 Task: Create in the project TourPlan a sprint 'Breakaway'.
Action: Mouse moved to (1287, 222)
Screenshot: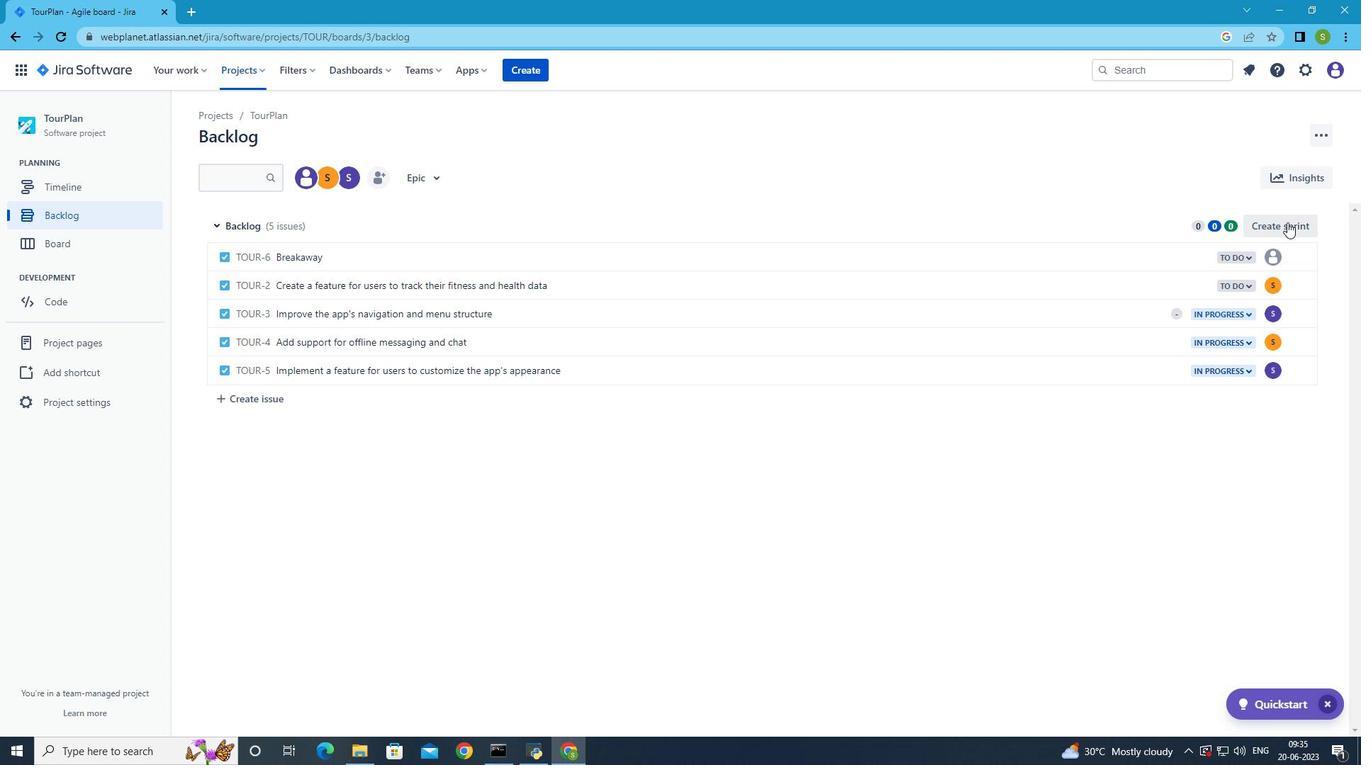 
Action: Mouse pressed left at (1287, 222)
Screenshot: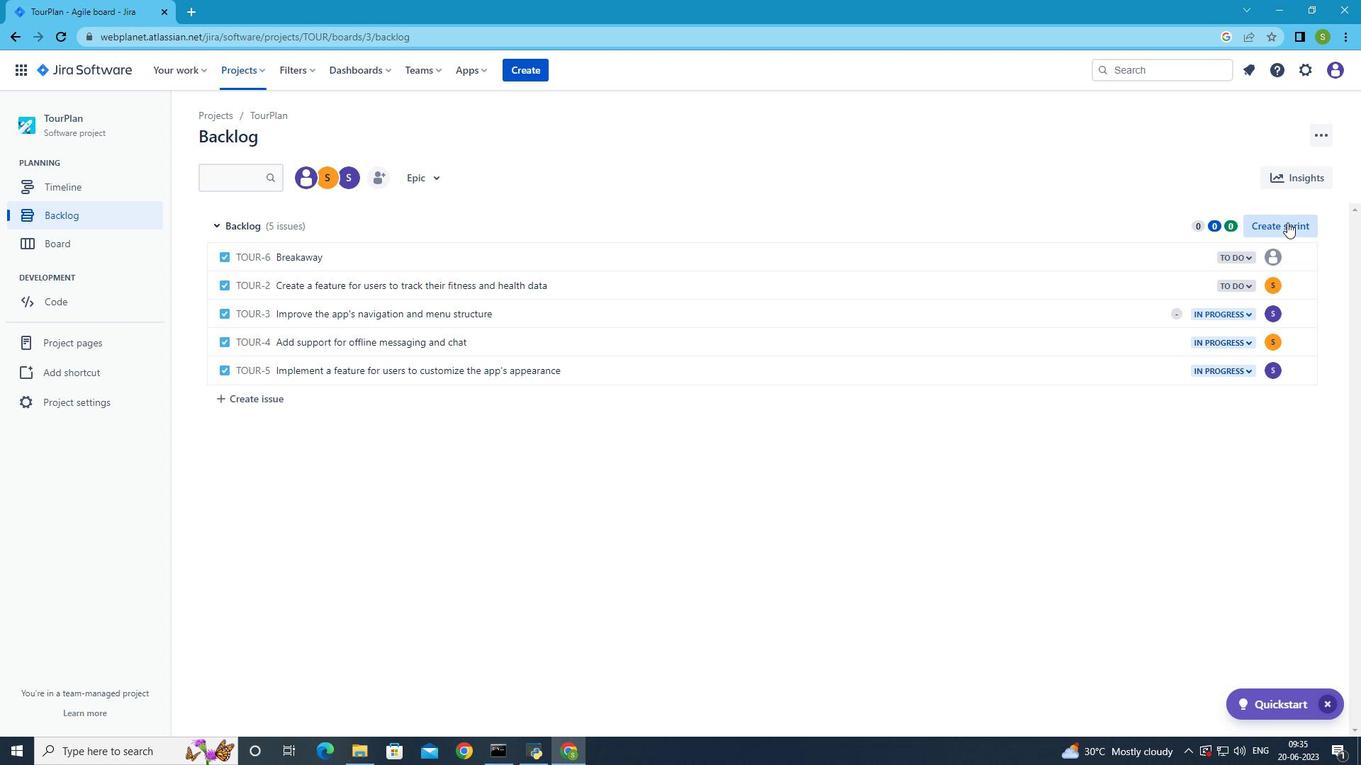 
Action: Mouse moved to (356, 267)
Screenshot: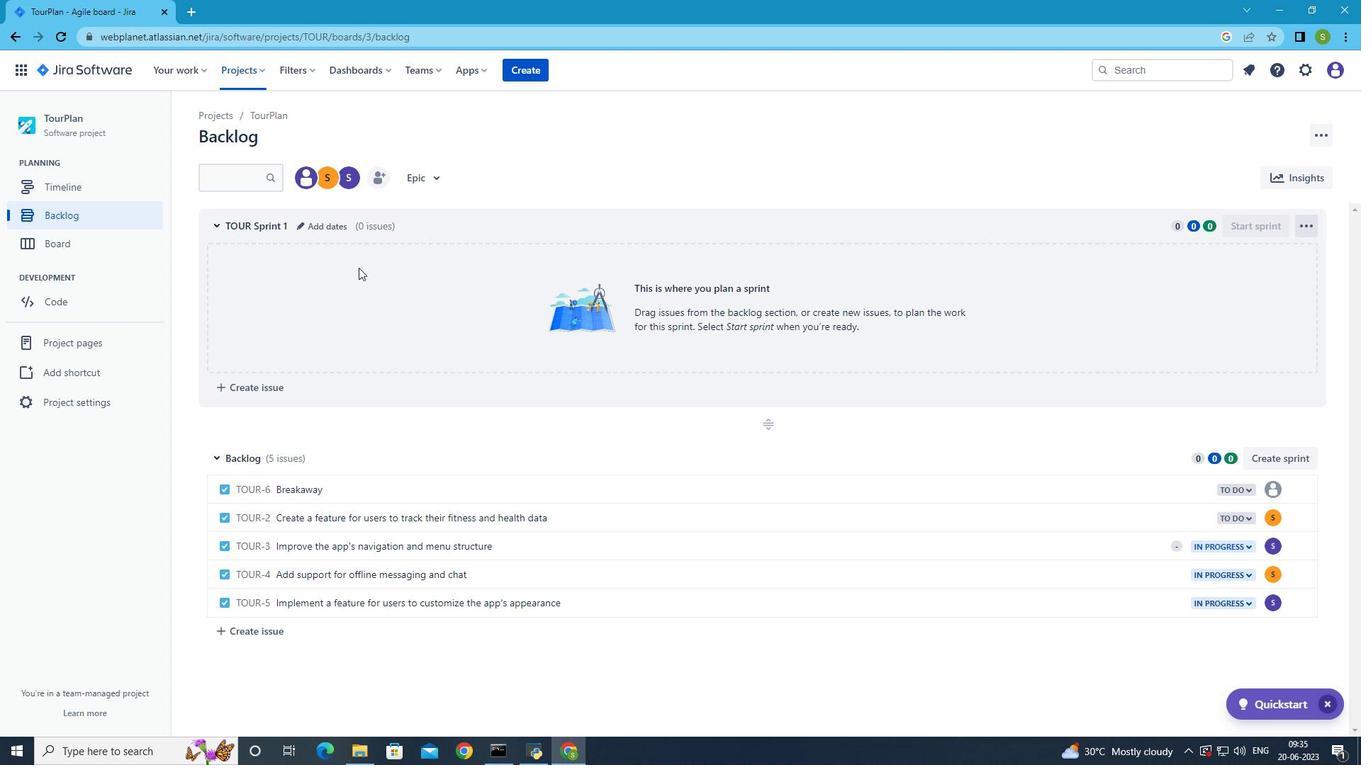 
Action: Mouse pressed left at (356, 267)
Screenshot: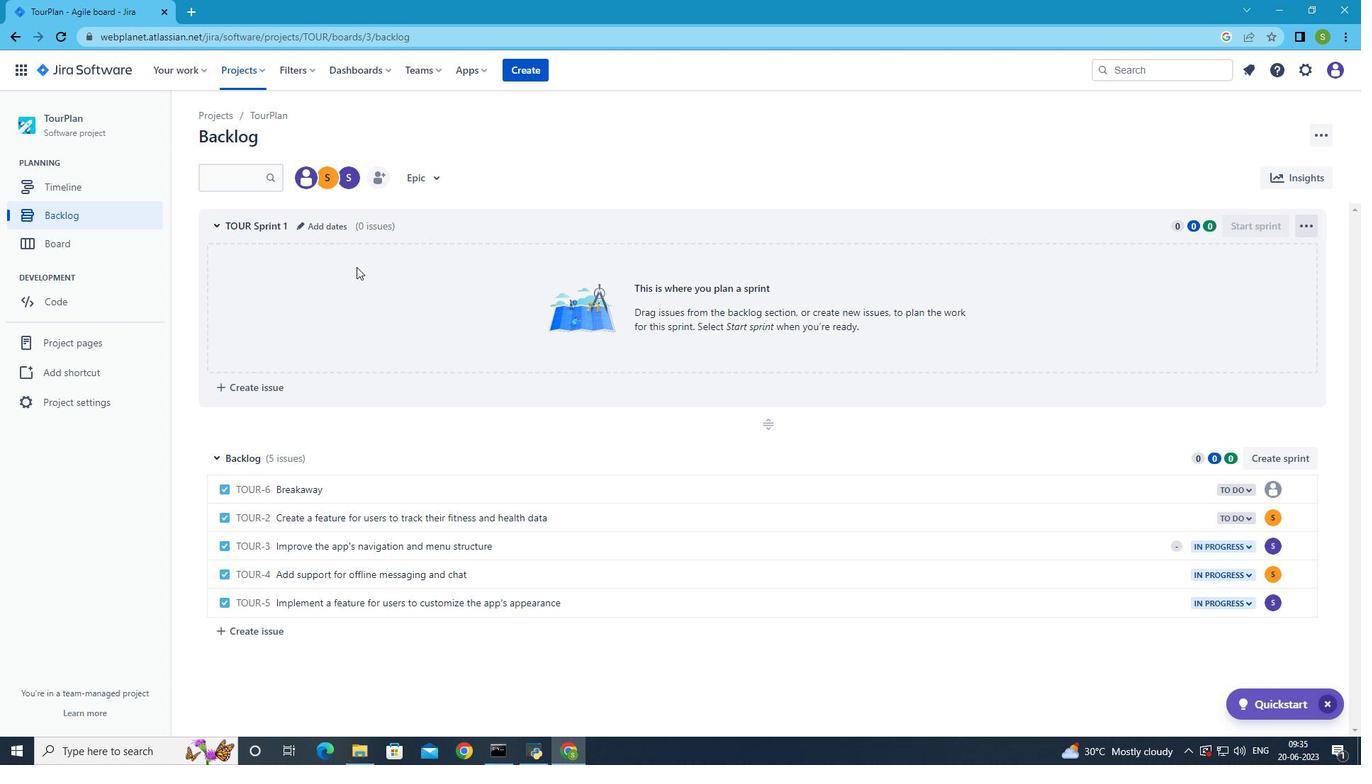 
Action: Mouse moved to (258, 390)
Screenshot: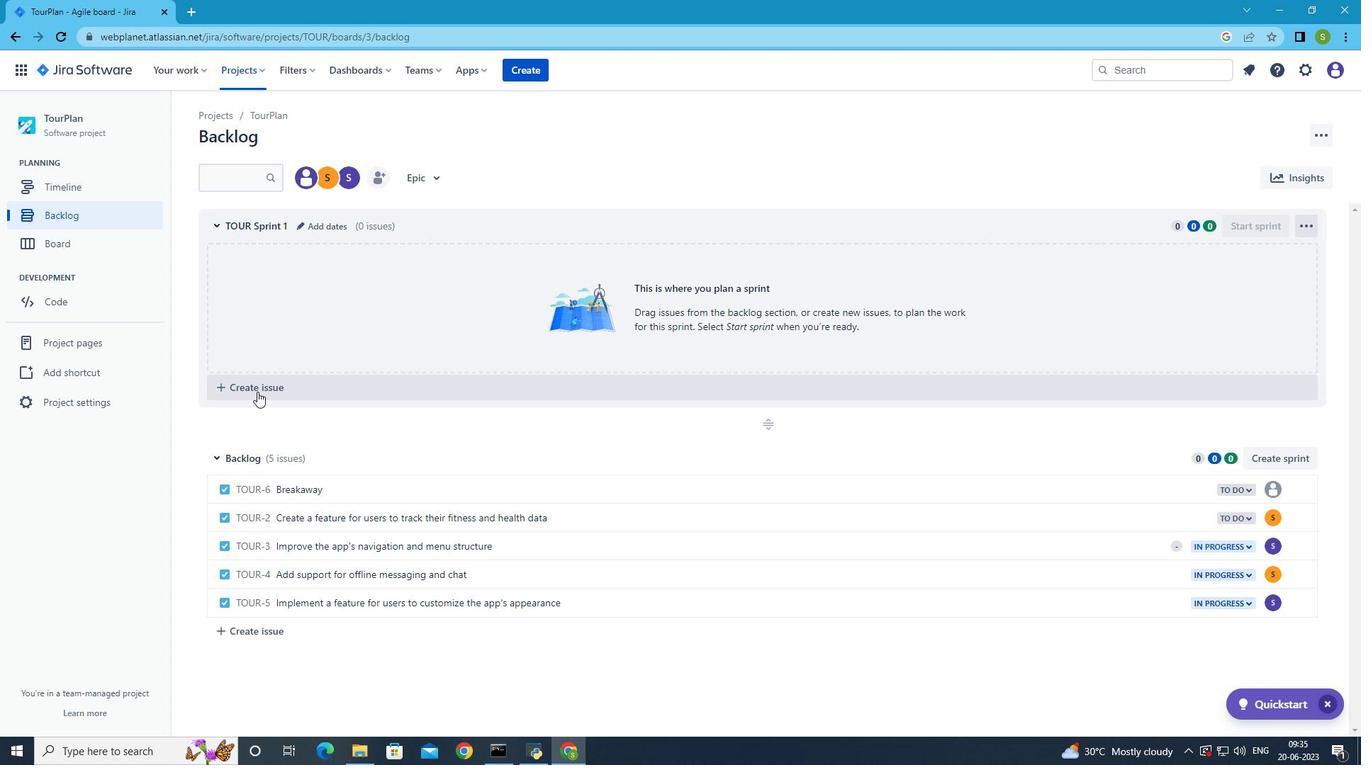 
Action: Mouse pressed left at (258, 390)
Screenshot: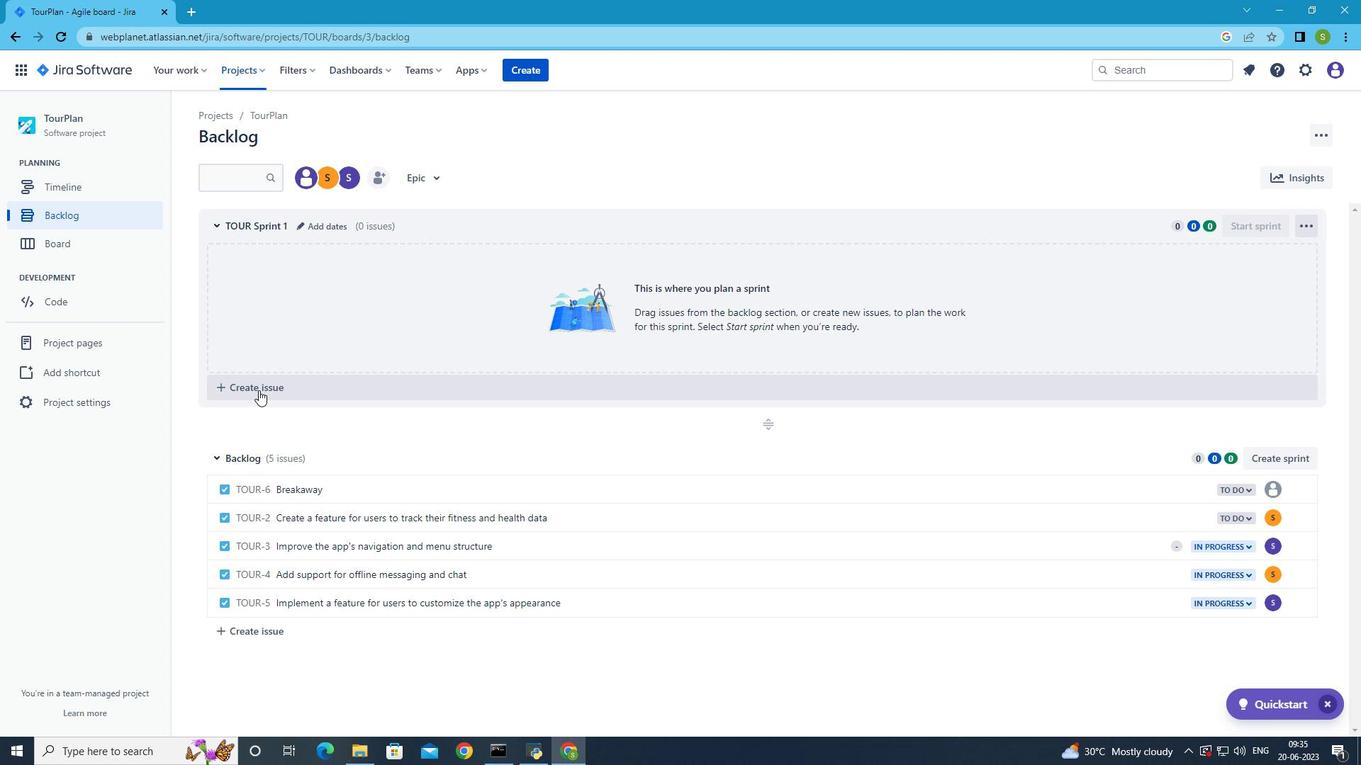 
Action: Mouse moved to (259, 390)
Screenshot: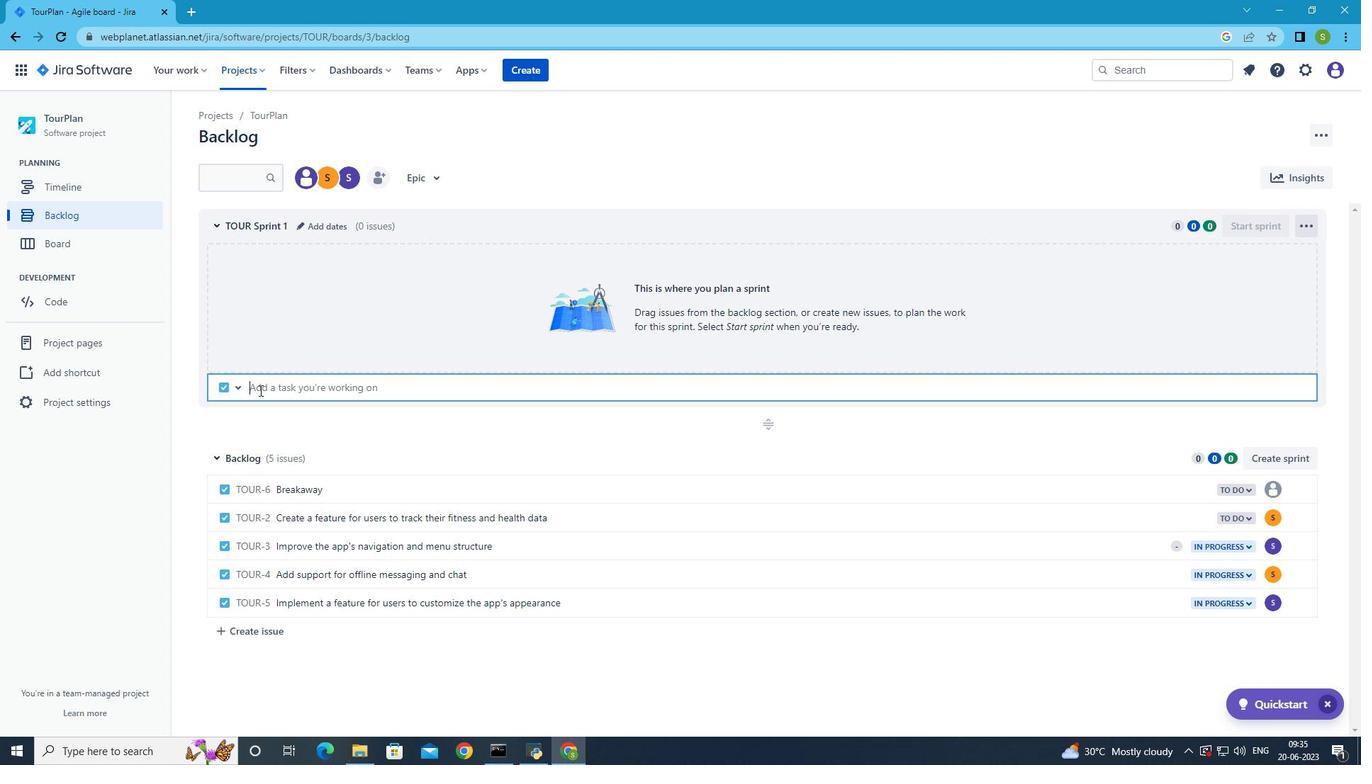 
Action: Mouse pressed left at (259, 390)
Screenshot: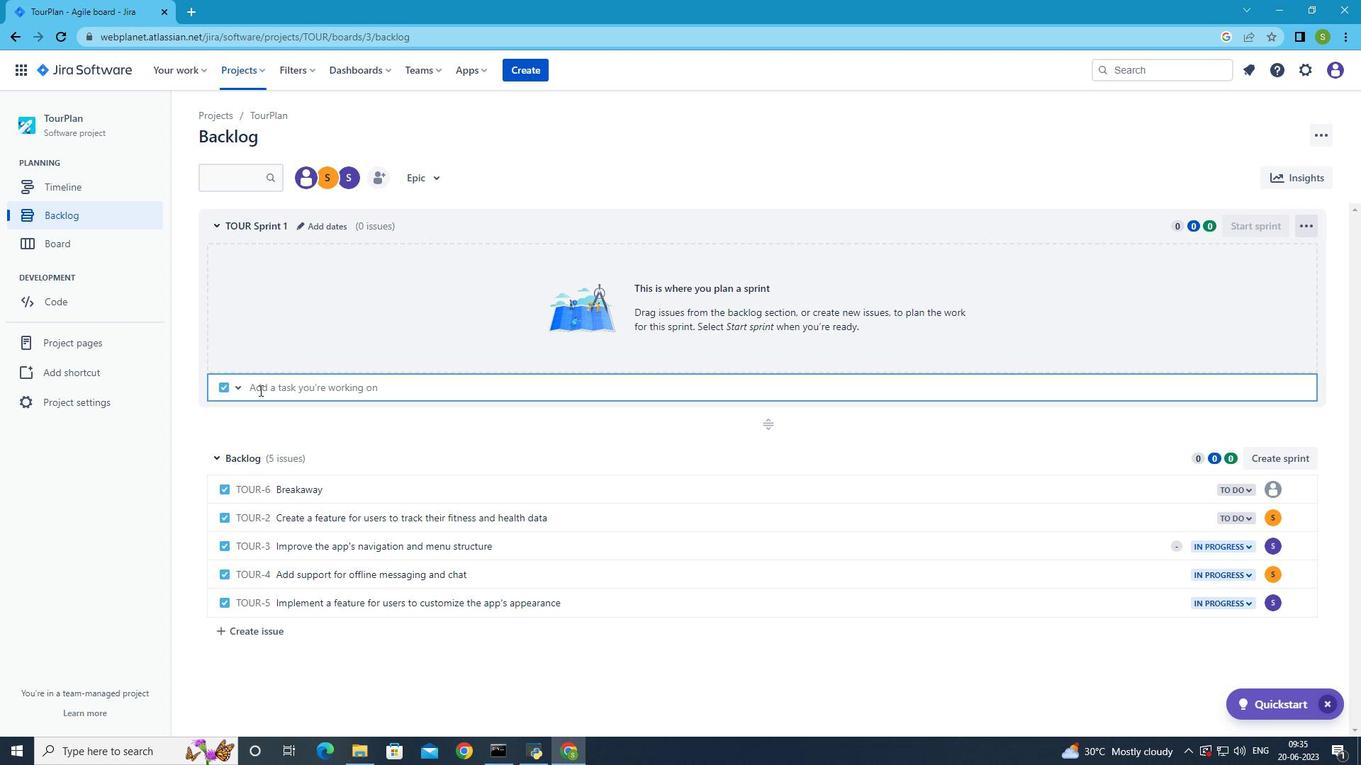 
Action: Mouse moved to (260, 390)
Screenshot: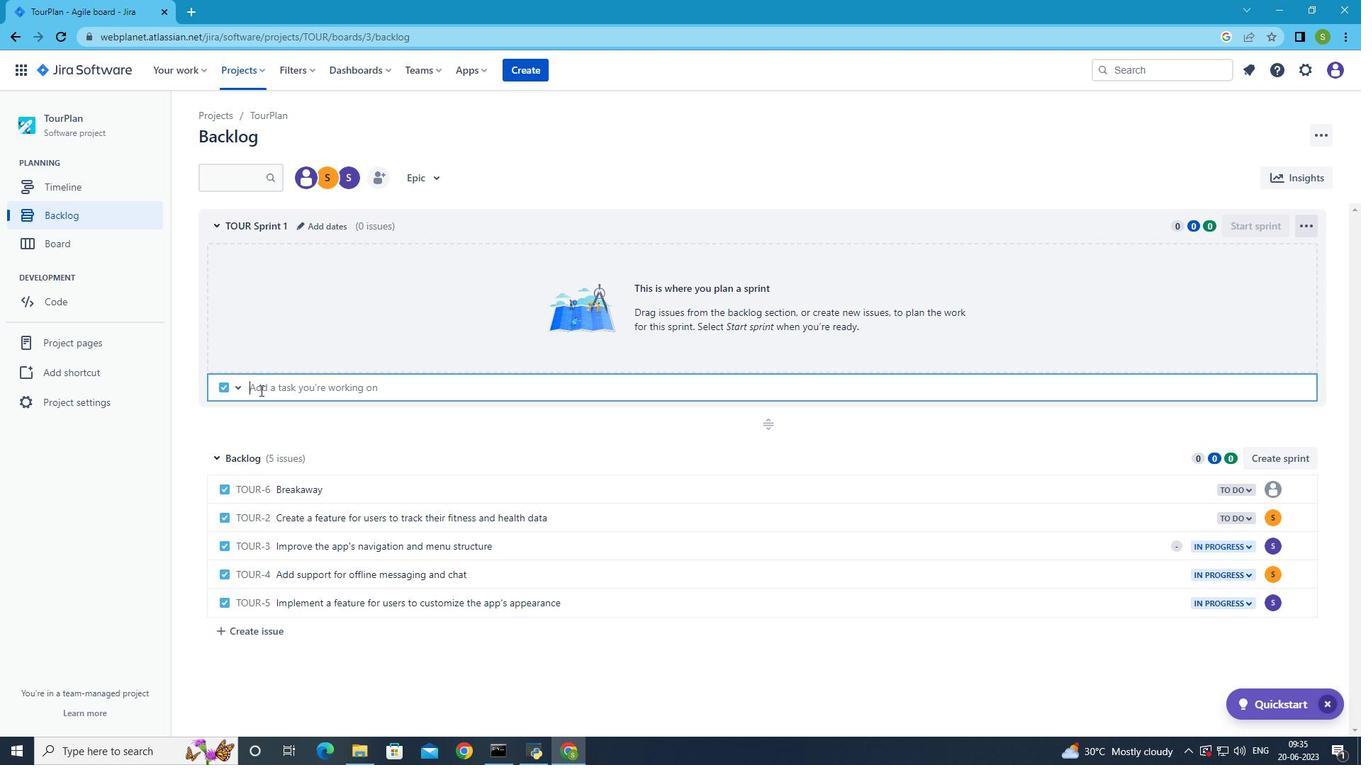 
Action: Key pressed <Key.shift><Key.shift><Key.shift><Key.shift><Key.shift><Key.shift><Key.shift><Key.shift><Key.shift><Key.shift><Key.shift><Key.shift><Key.shift><Key.shift><Key.shift><Key.shift><Key.shift><Key.shift><Key.shift><Key.shift>Breakaway<Key.space>
Screenshot: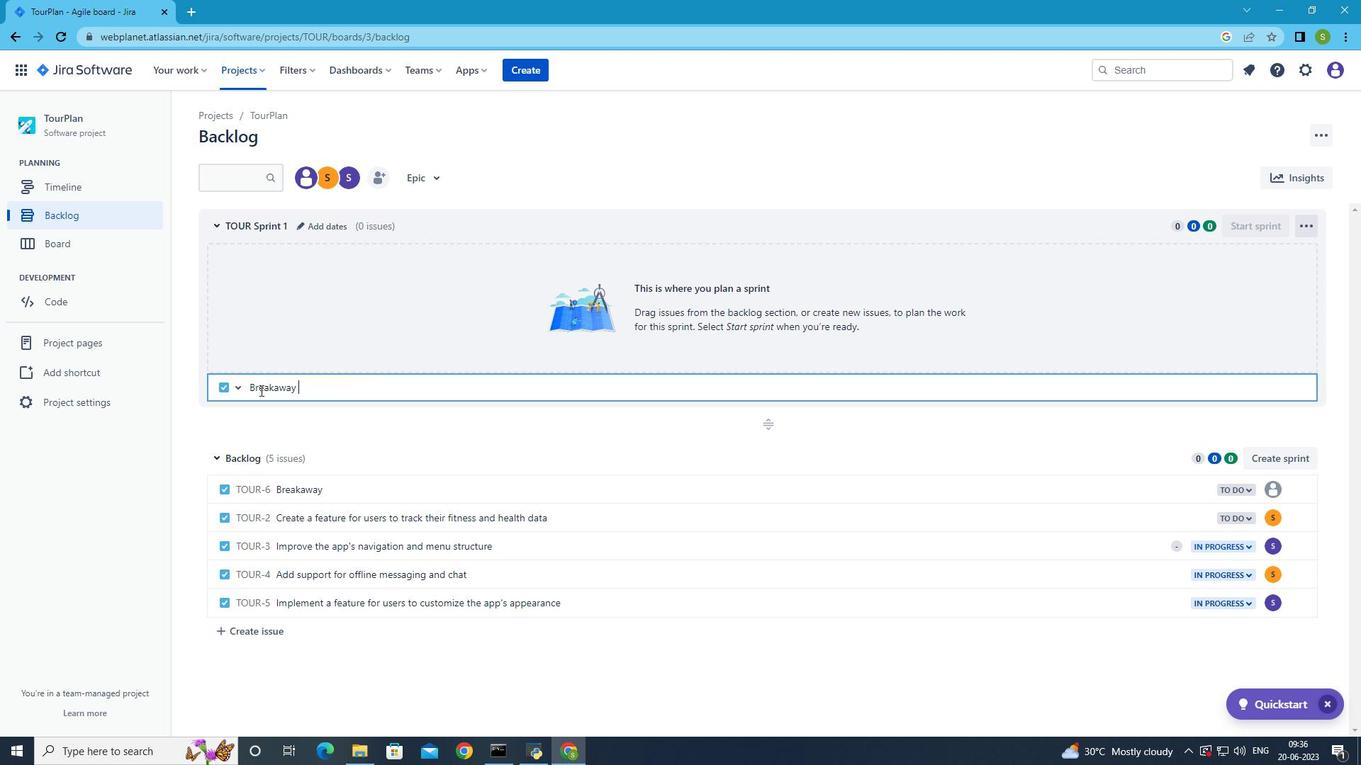 
Action: Mouse moved to (1311, 226)
Screenshot: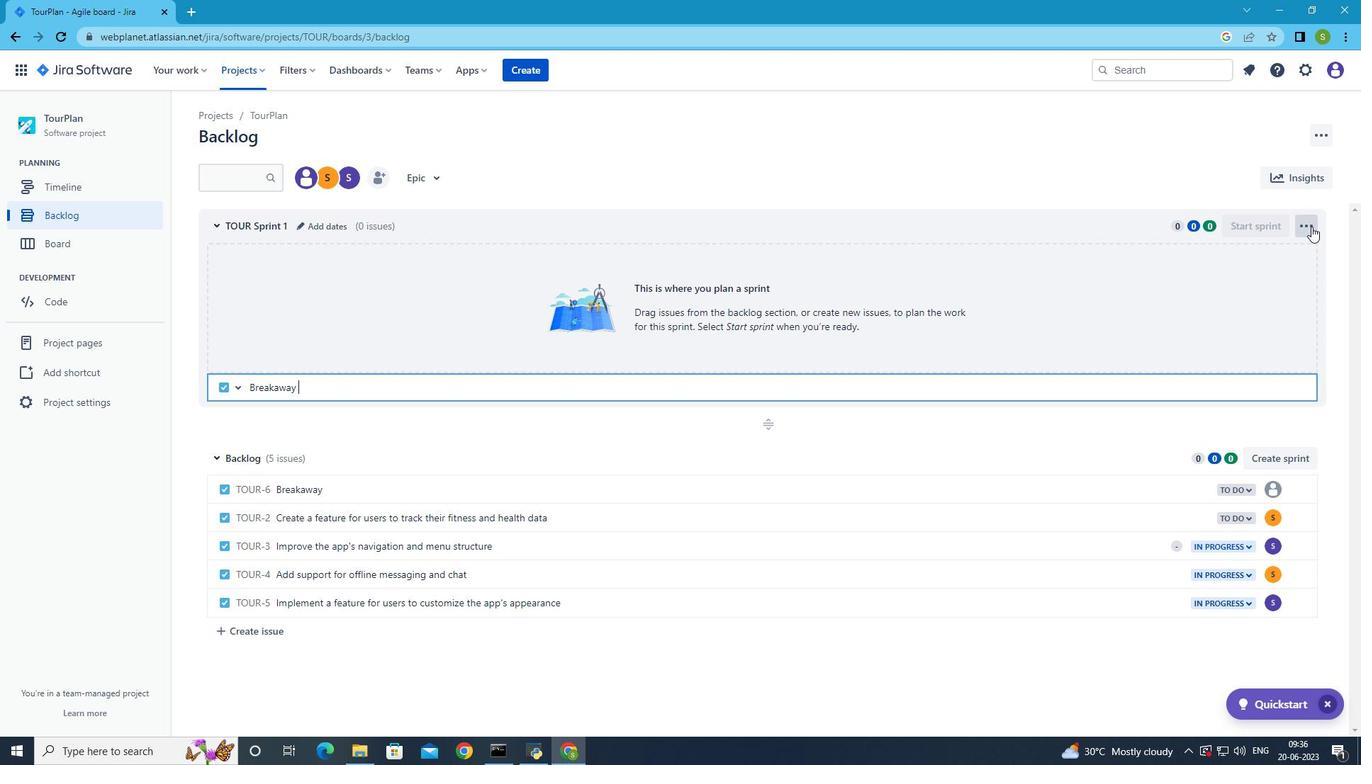 
Action: Mouse pressed left at (1311, 226)
Screenshot: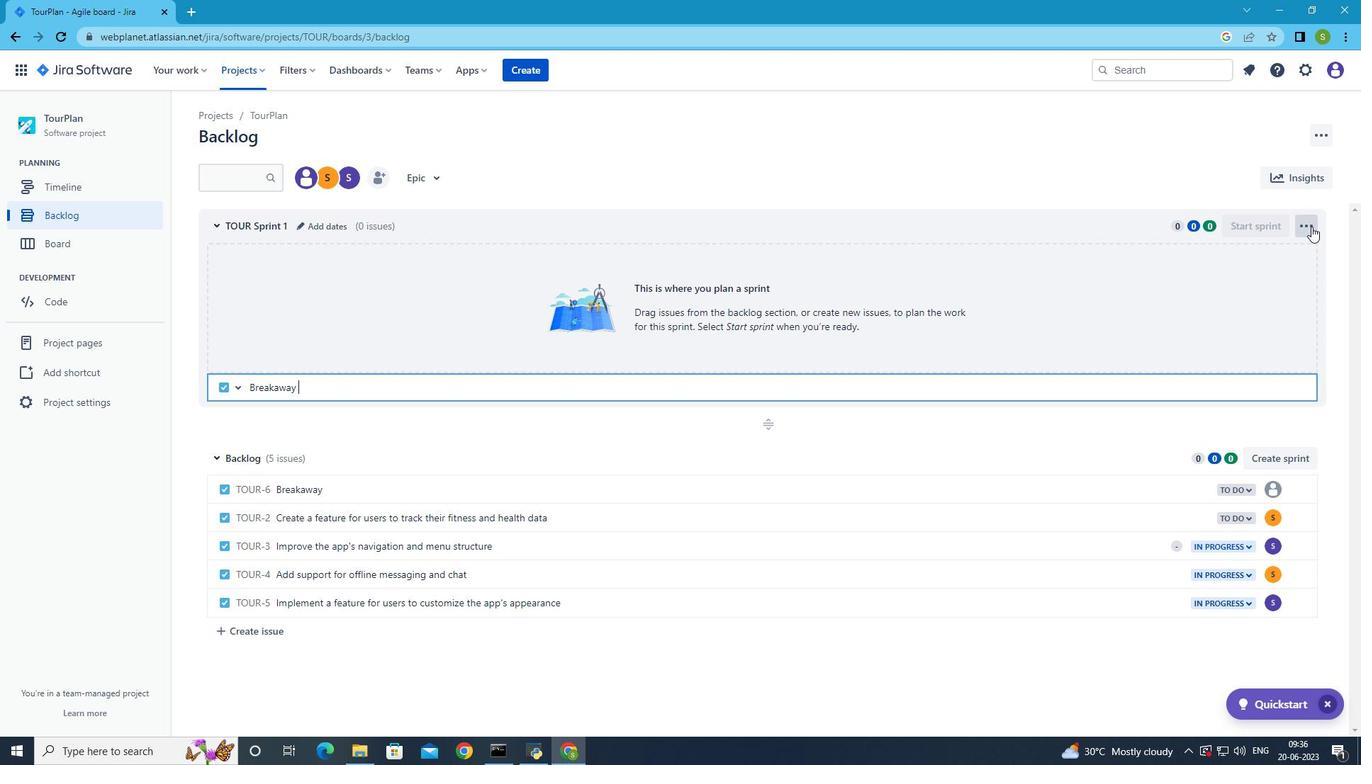 
Action: Mouse moved to (752, 389)
Screenshot: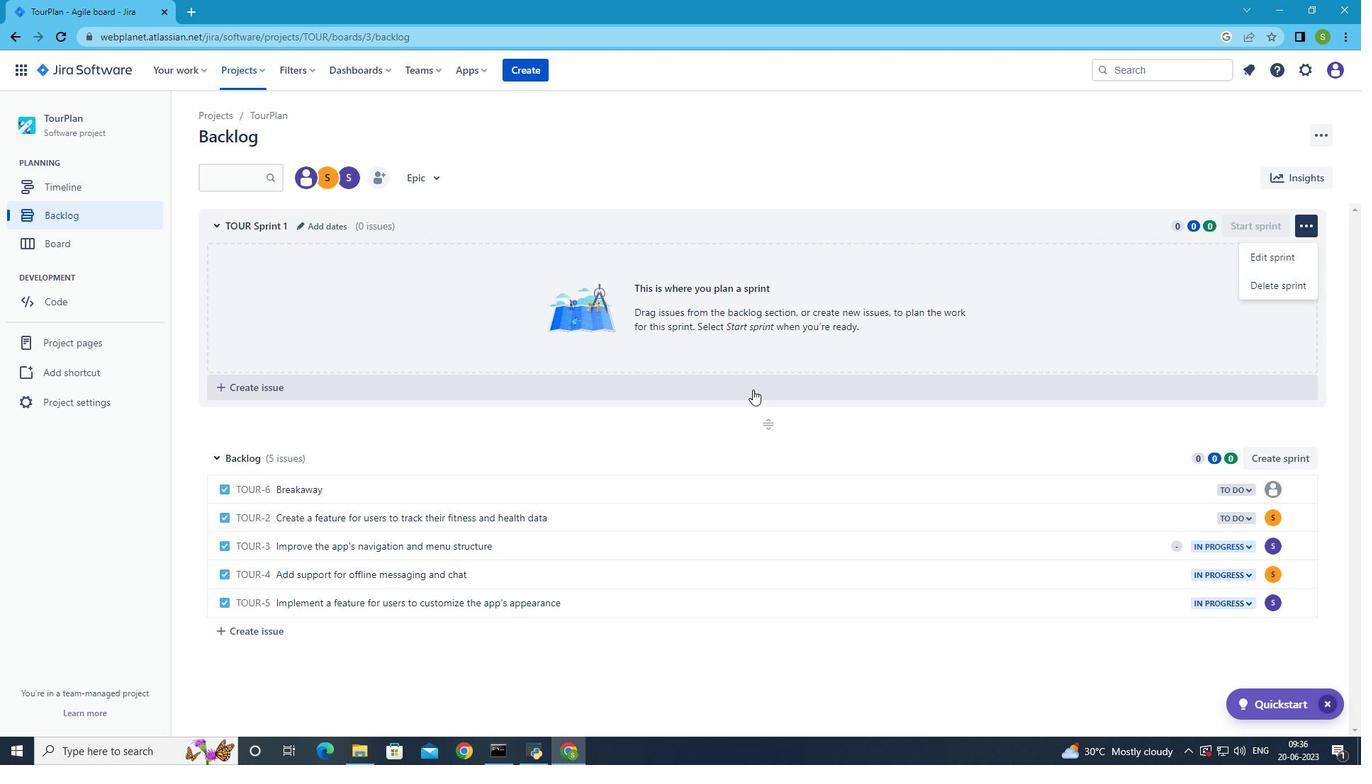 
Action: Mouse pressed left at (752, 389)
Screenshot: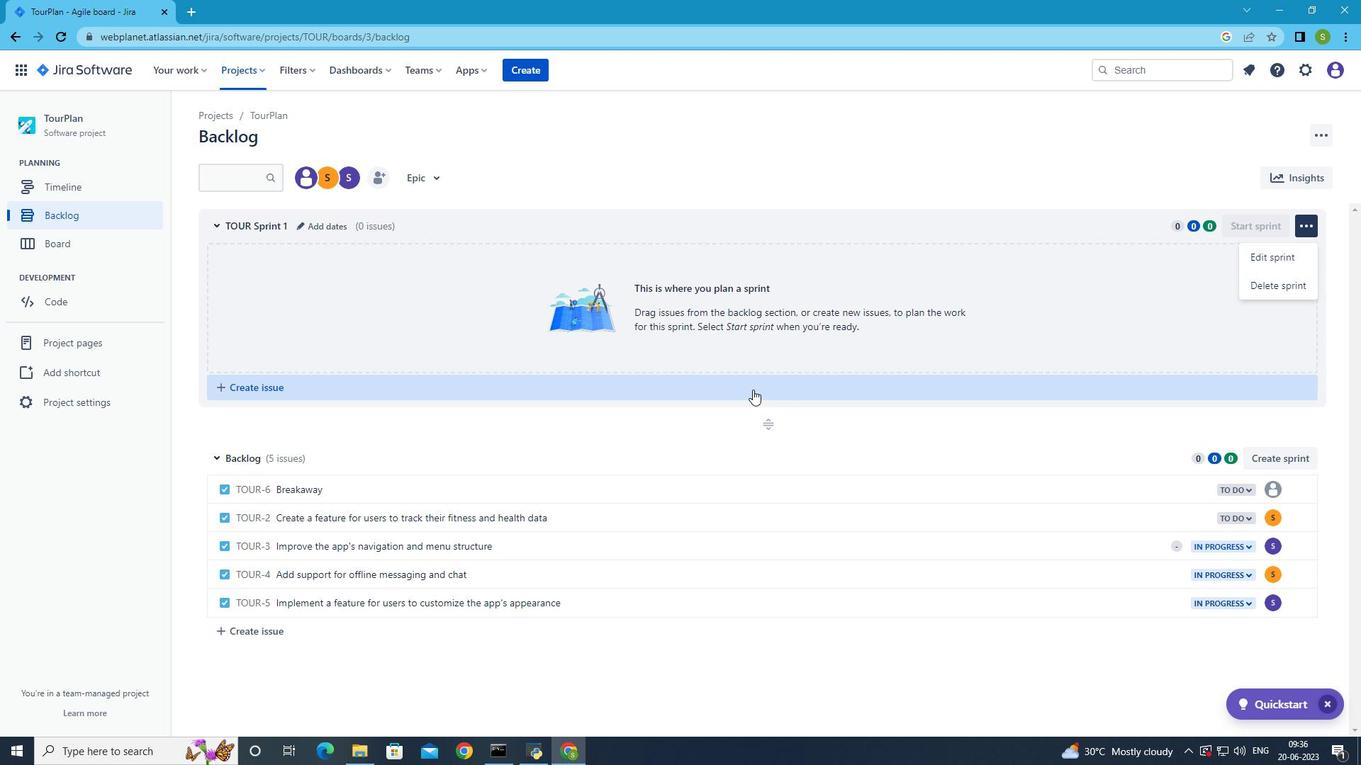 
Action: Mouse moved to (967, 356)
Screenshot: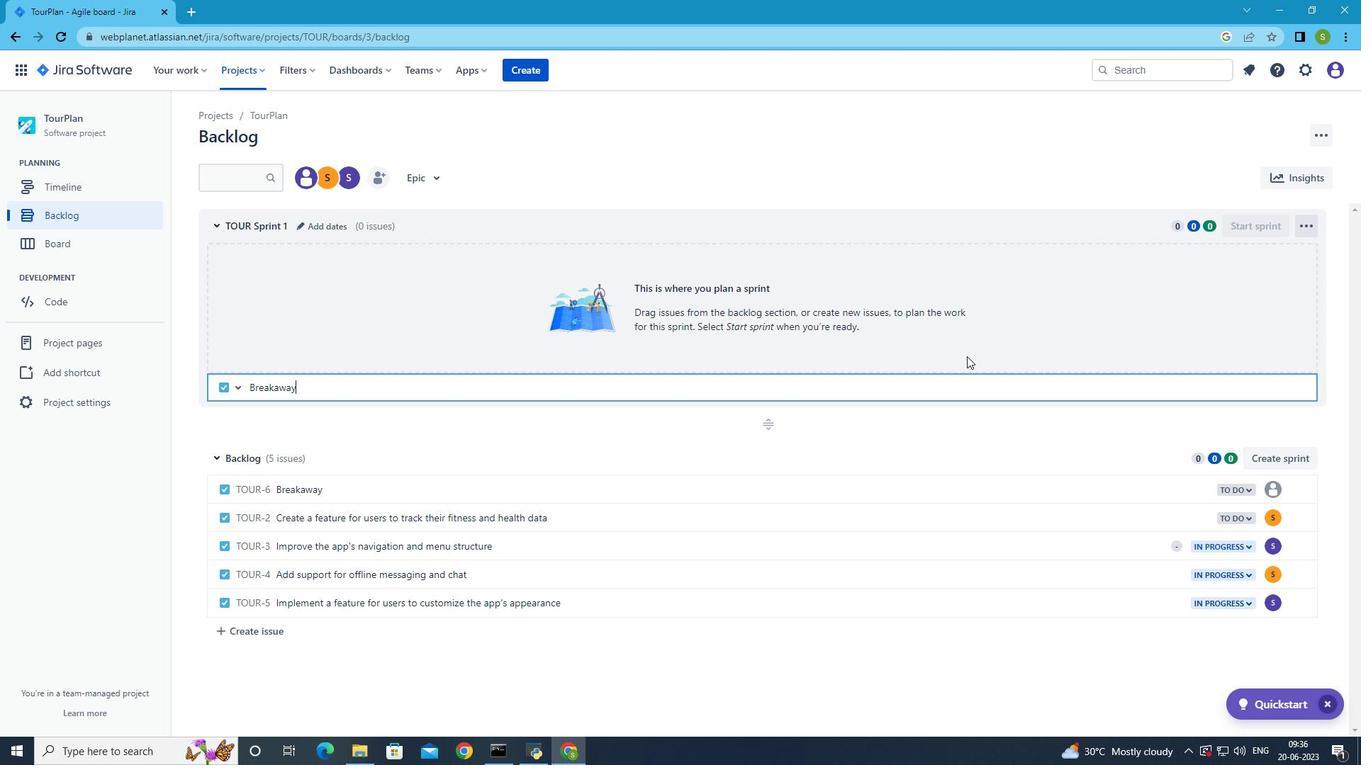 
Action: Key pressed <Key.enter>
Screenshot: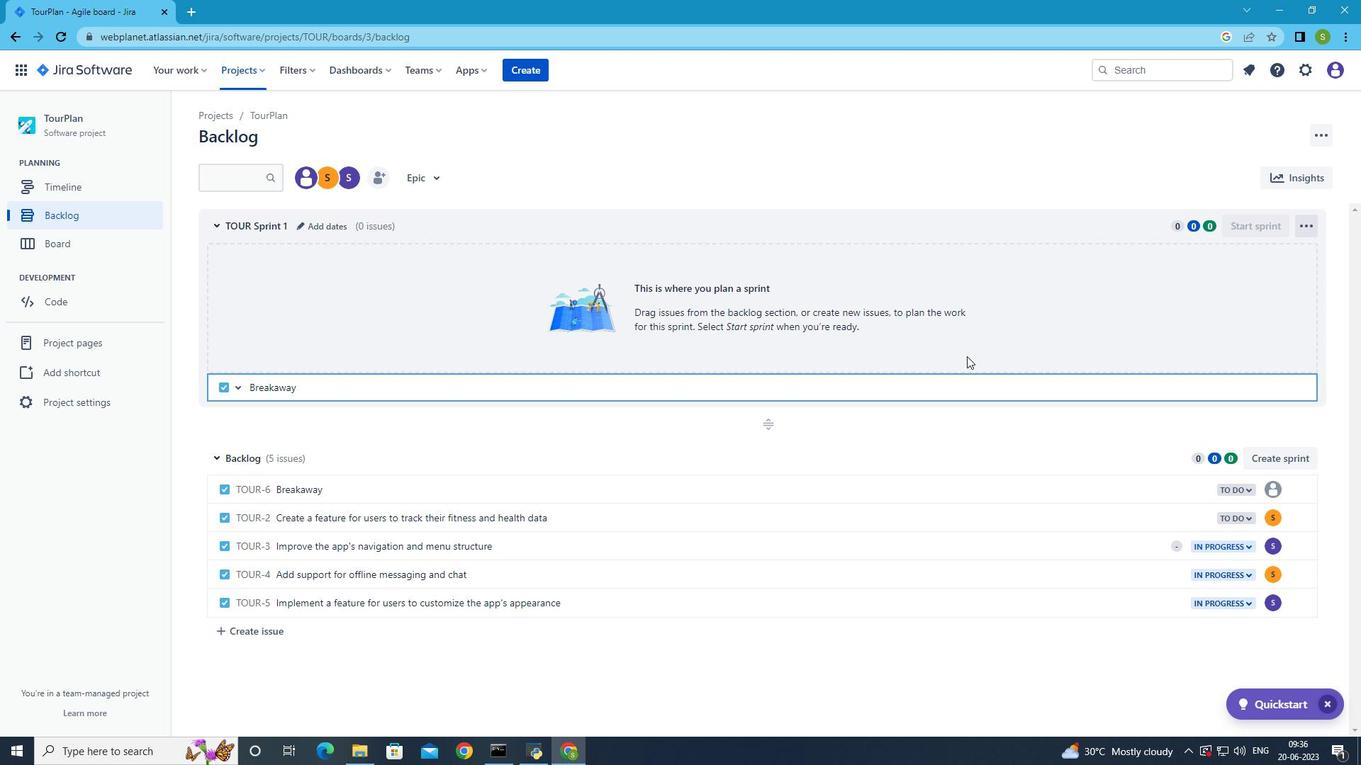 
Action: Mouse moved to (1290, 250)
Screenshot: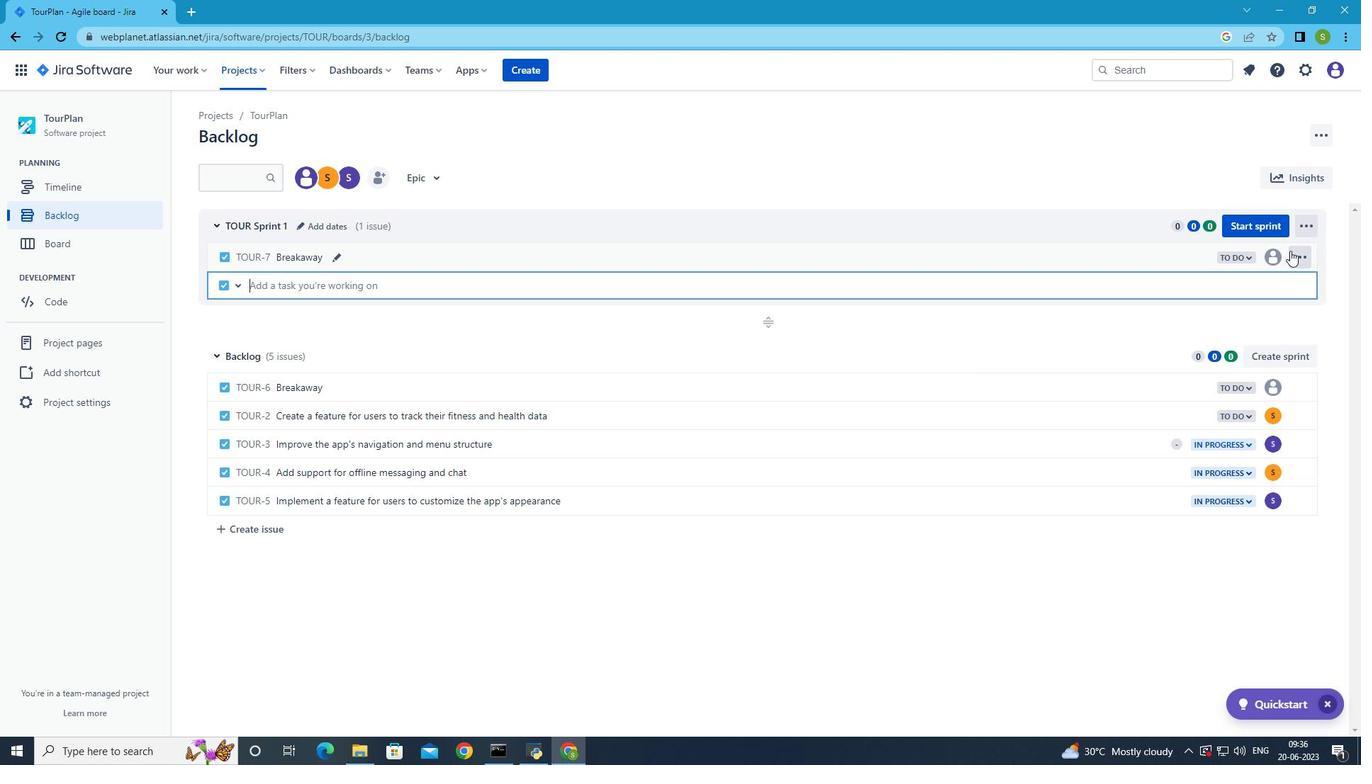 
Action: Mouse pressed left at (1290, 250)
Screenshot: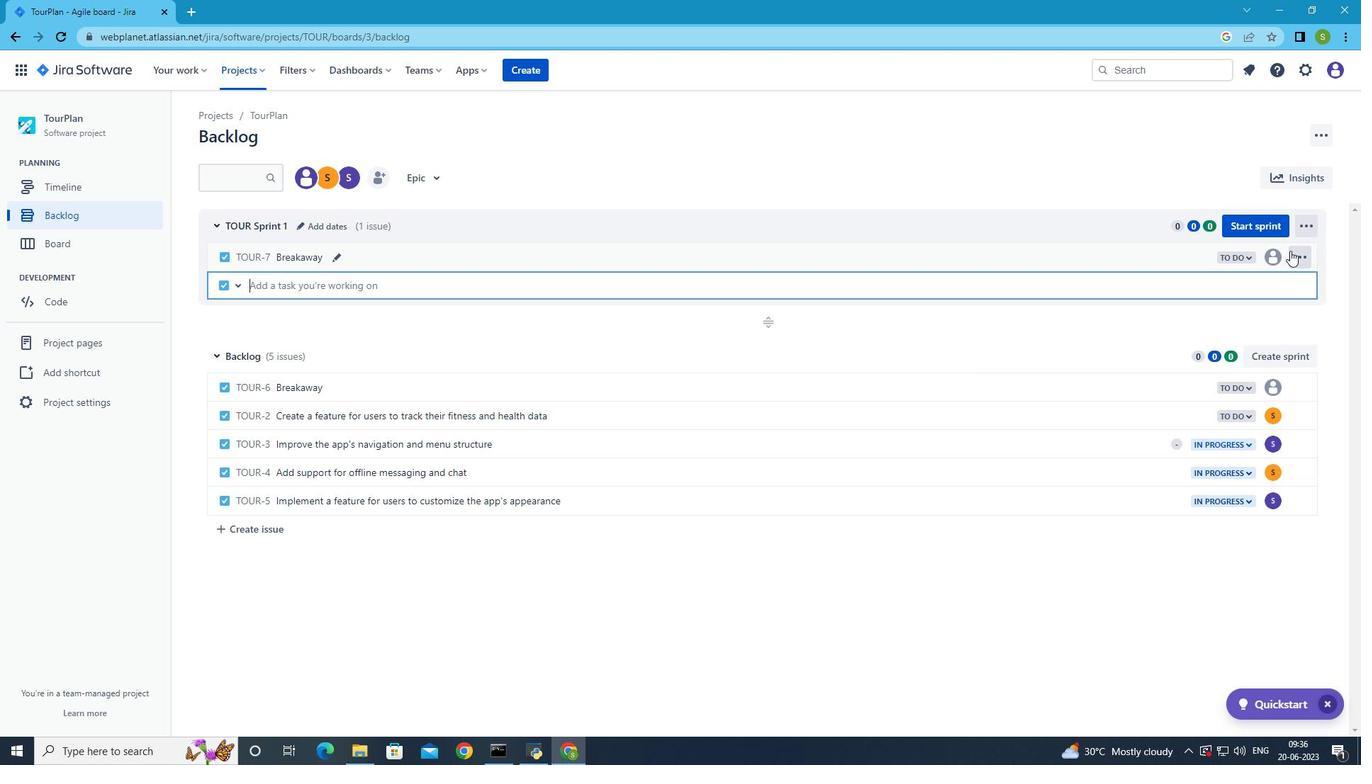 
Action: Mouse moved to (947, 255)
Screenshot: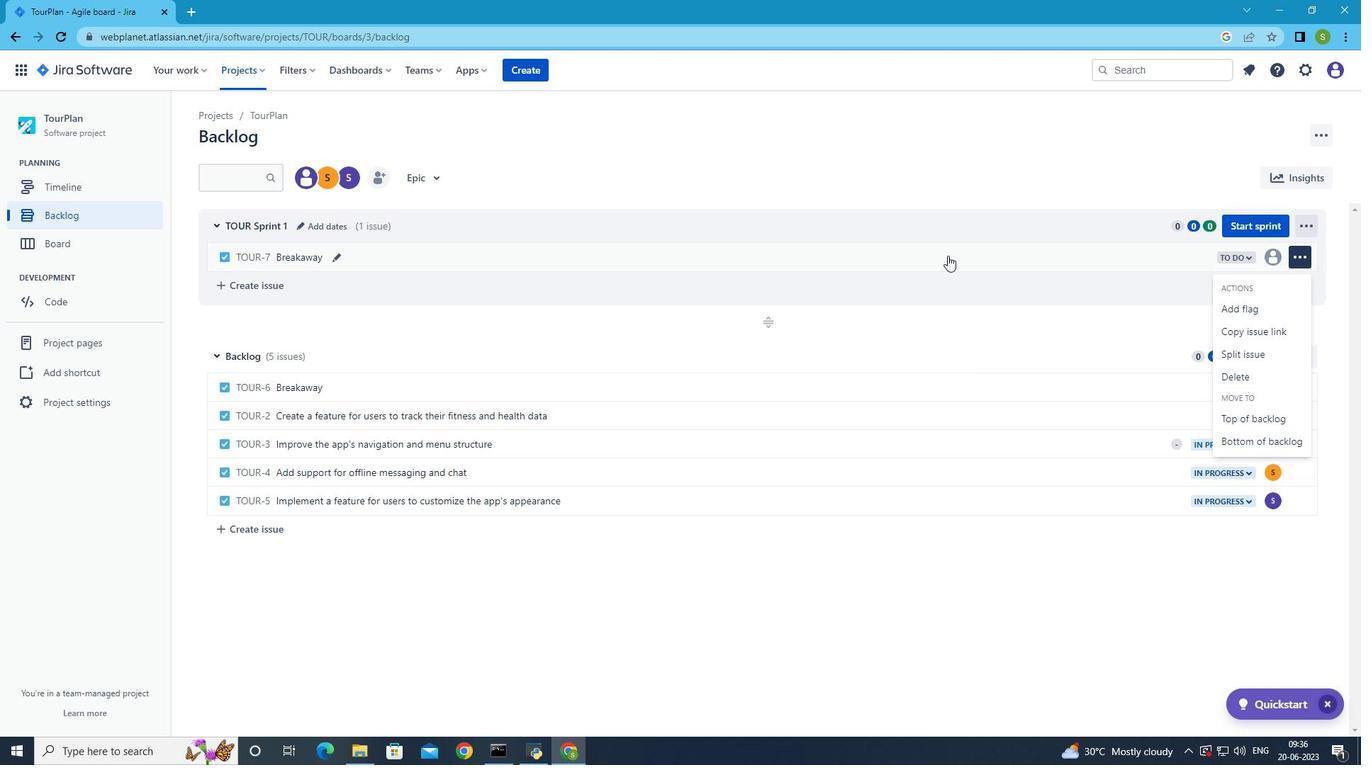 
